 Task: Find the closest lighthouses to Portland, Maine, and Boothbay Harbor, Maine.
Action: Mouse moved to (190, 101)
Screenshot: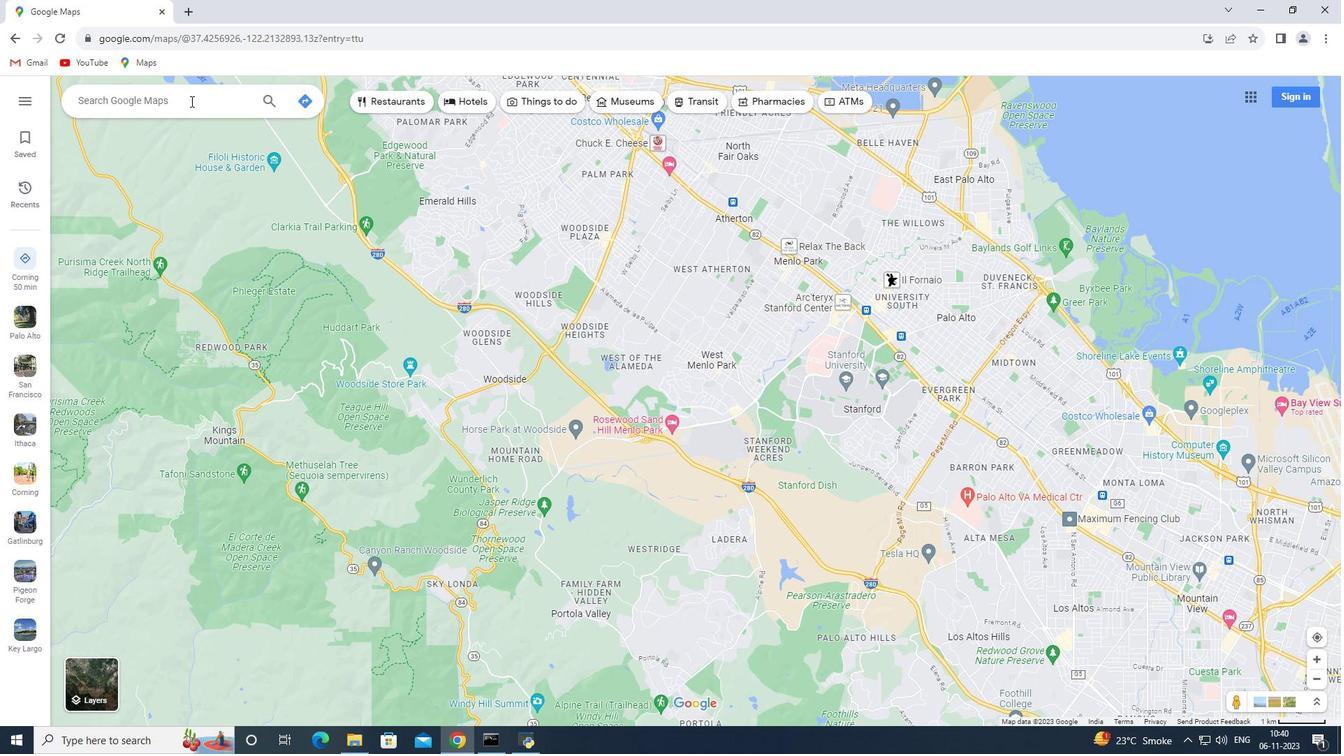 
Action: Mouse pressed left at (190, 101)
Screenshot: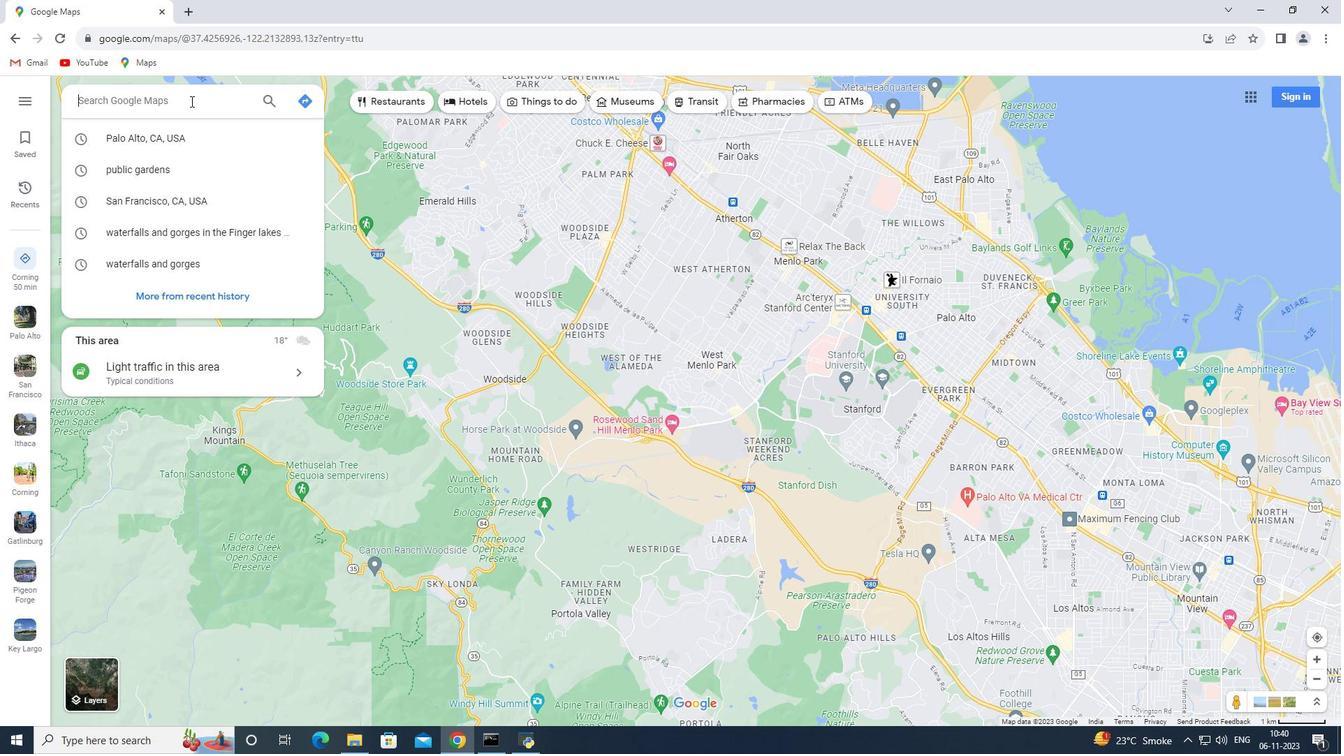 
Action: Key pressed <Key.shift_r>Portland,<Key.space><Key.shift><Key.shift><Key.shift><Key.shift><Key.shift><Key.shift><Key.shift><Key.shift><Key.shift><Key.shift><Key.shift><Key.shift><Key.shift><Key.shift><Key.shift><Key.shift><Key.shift><Key.shift><Key.shift><Key.shift><Key.shift><Key.shift><Key.shift><Key.shift><Key.shift><Key.shift><Key.shift><Key.shift><Key.shift><Key.shift><Key.shift><Key.shift><Key.shift><Key.shift><Key.shift><Key.shift><Key.shift>Maine<Key.enter>
Screenshot: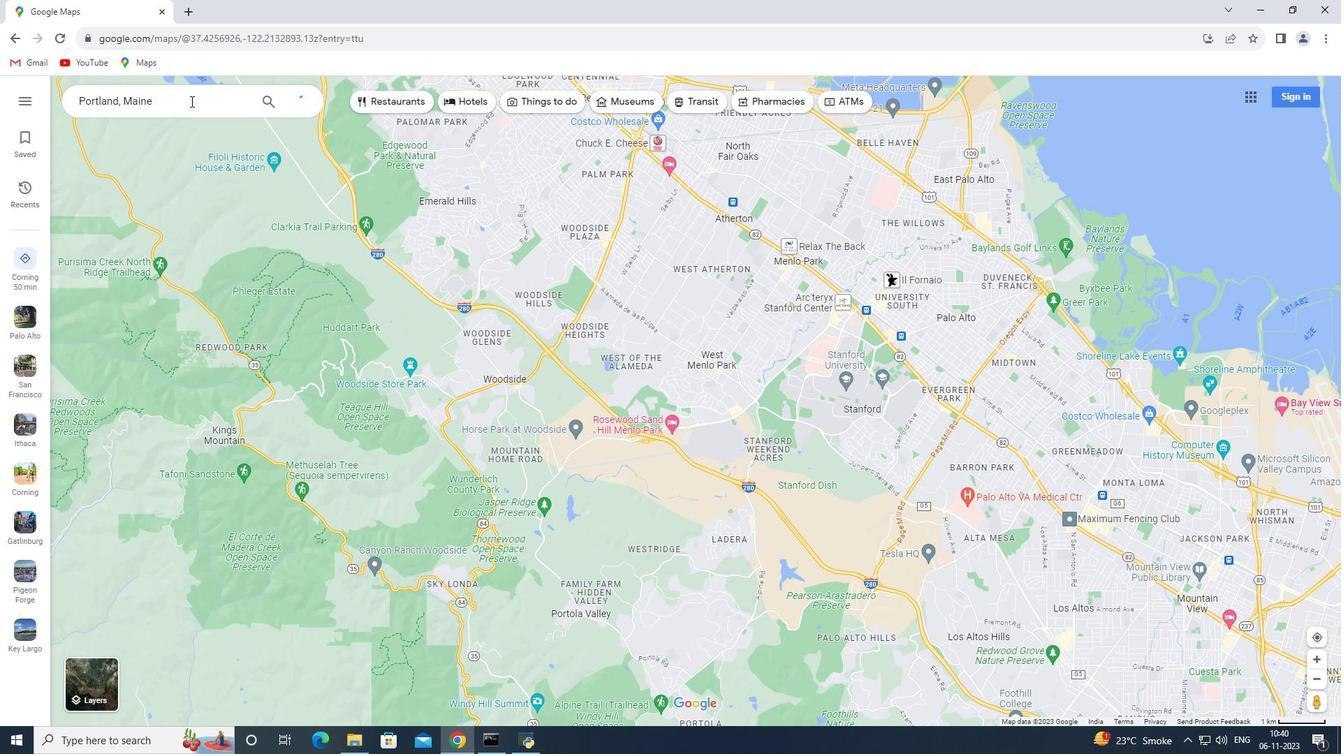
Action: Mouse moved to (197, 343)
Screenshot: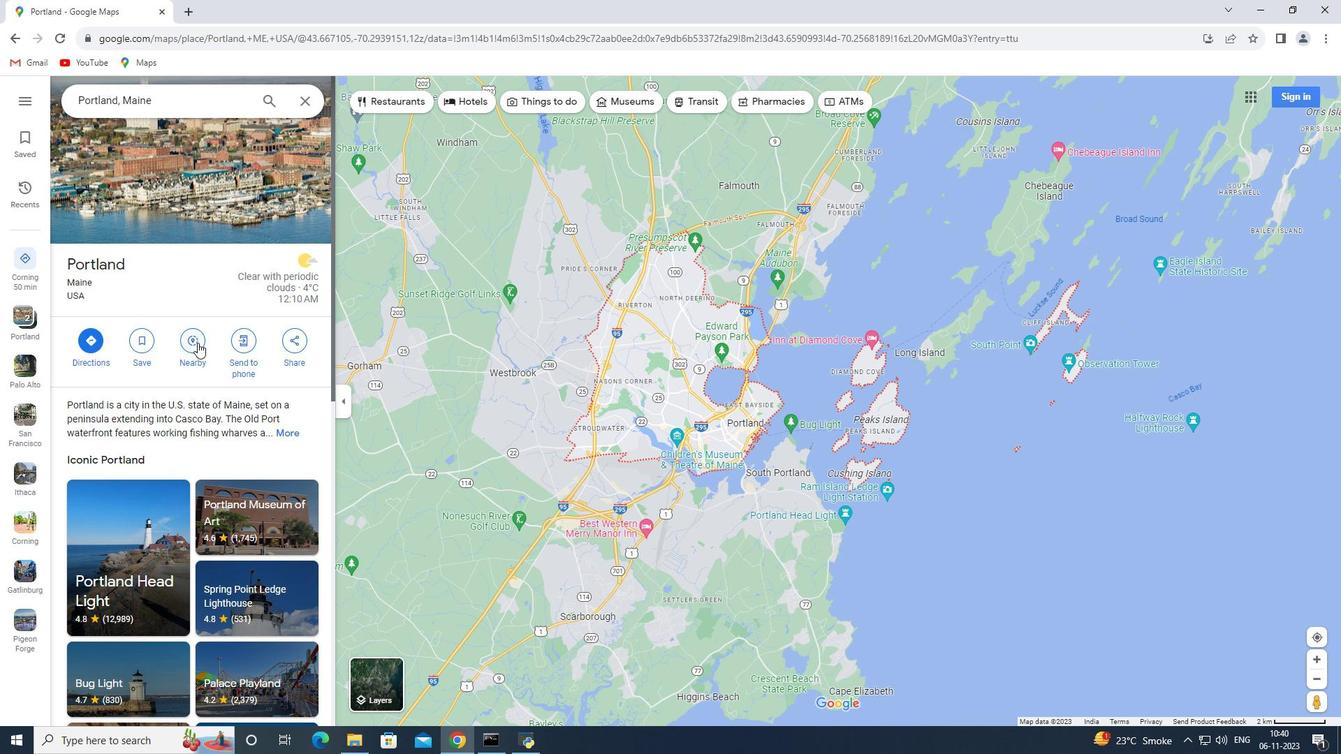 
Action: Mouse pressed left at (197, 343)
Screenshot: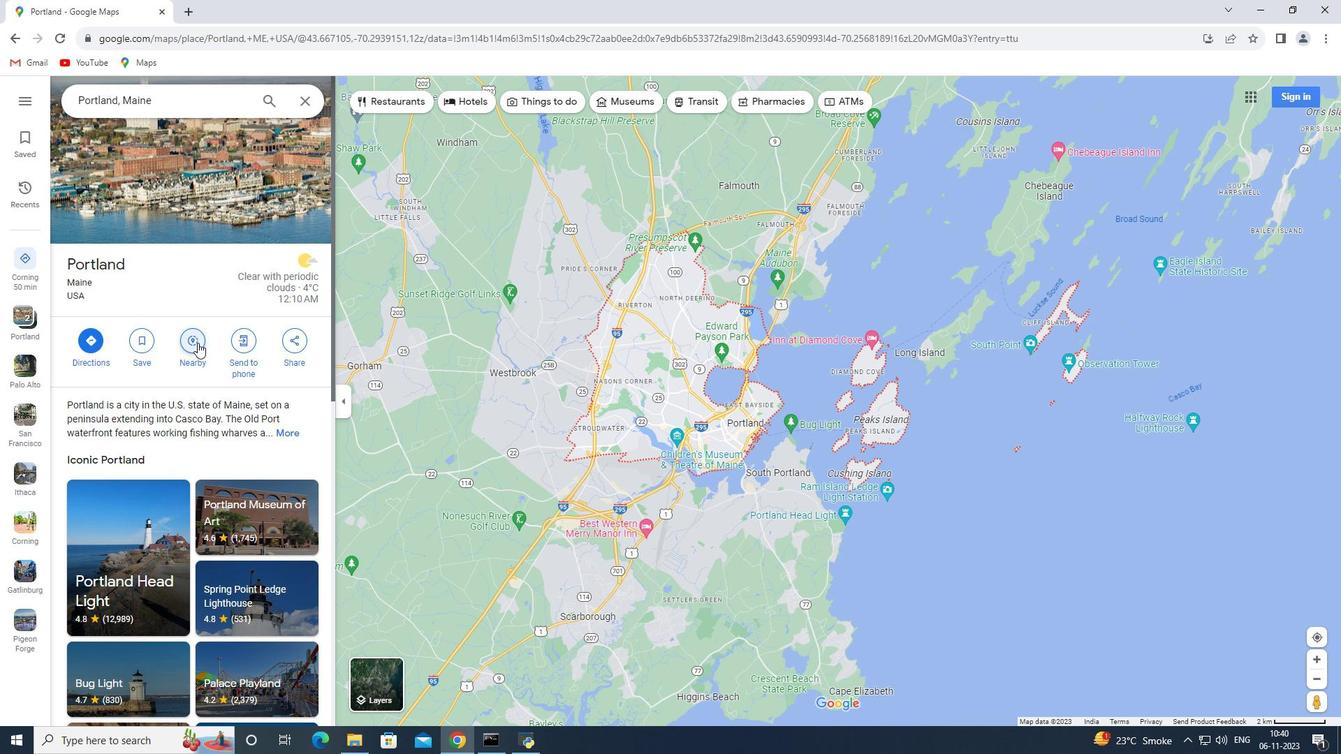 
Action: Mouse moved to (197, 343)
Screenshot: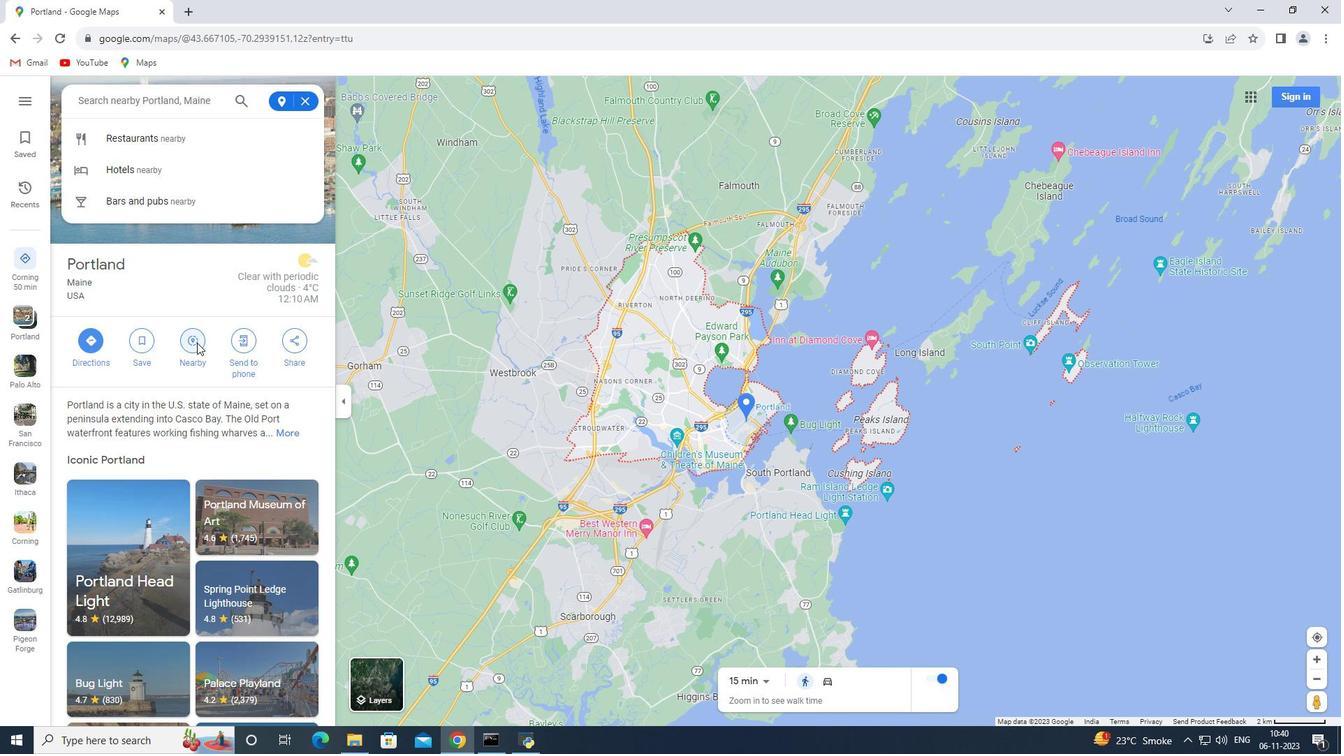 
Action: Key pressed lighthouses<Key.enter>
Screenshot: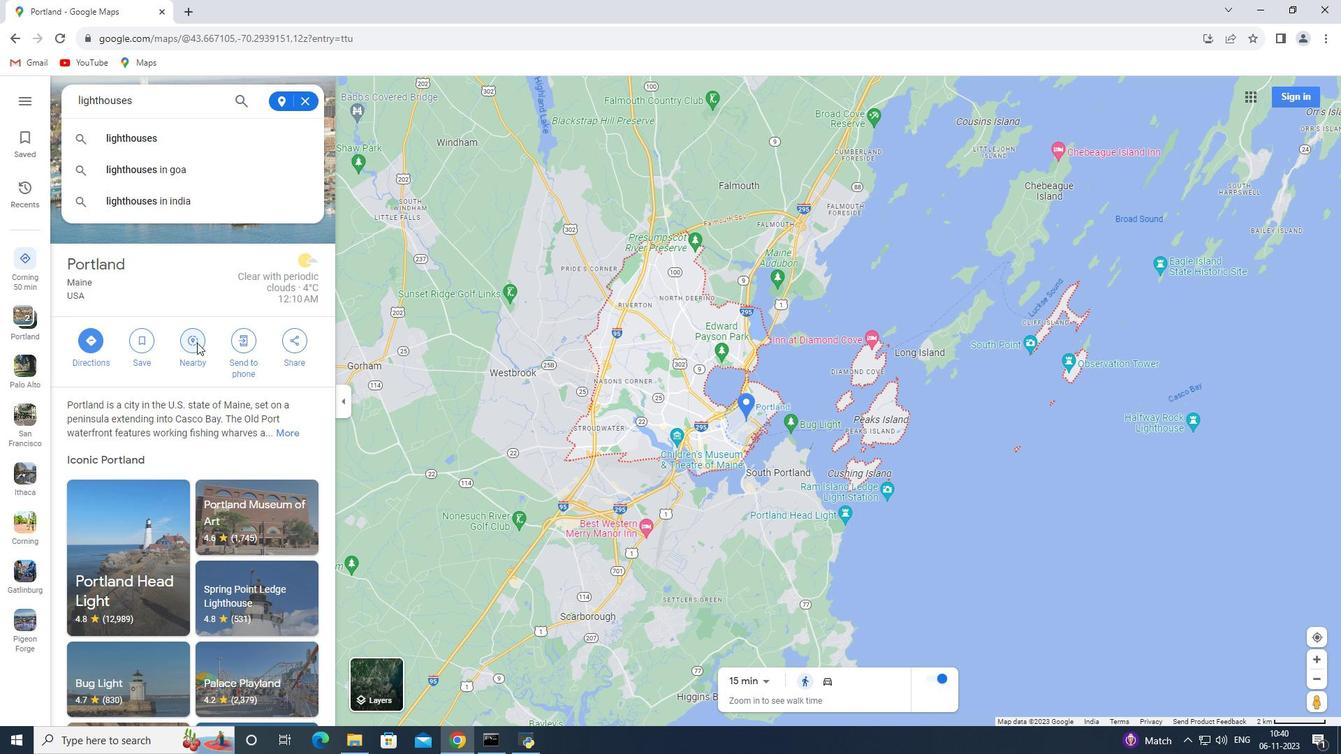 
Action: Mouse moved to (307, 105)
Screenshot: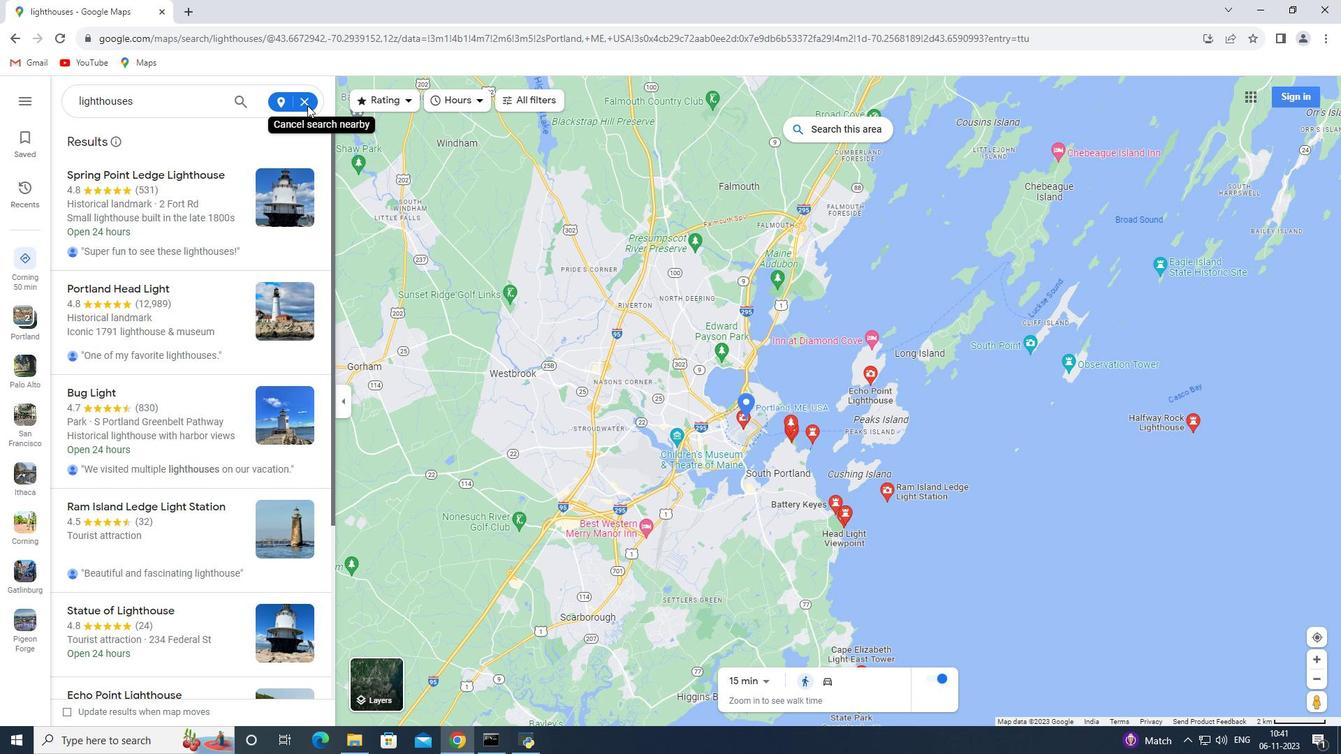 
Action: Mouse pressed left at (307, 105)
Screenshot: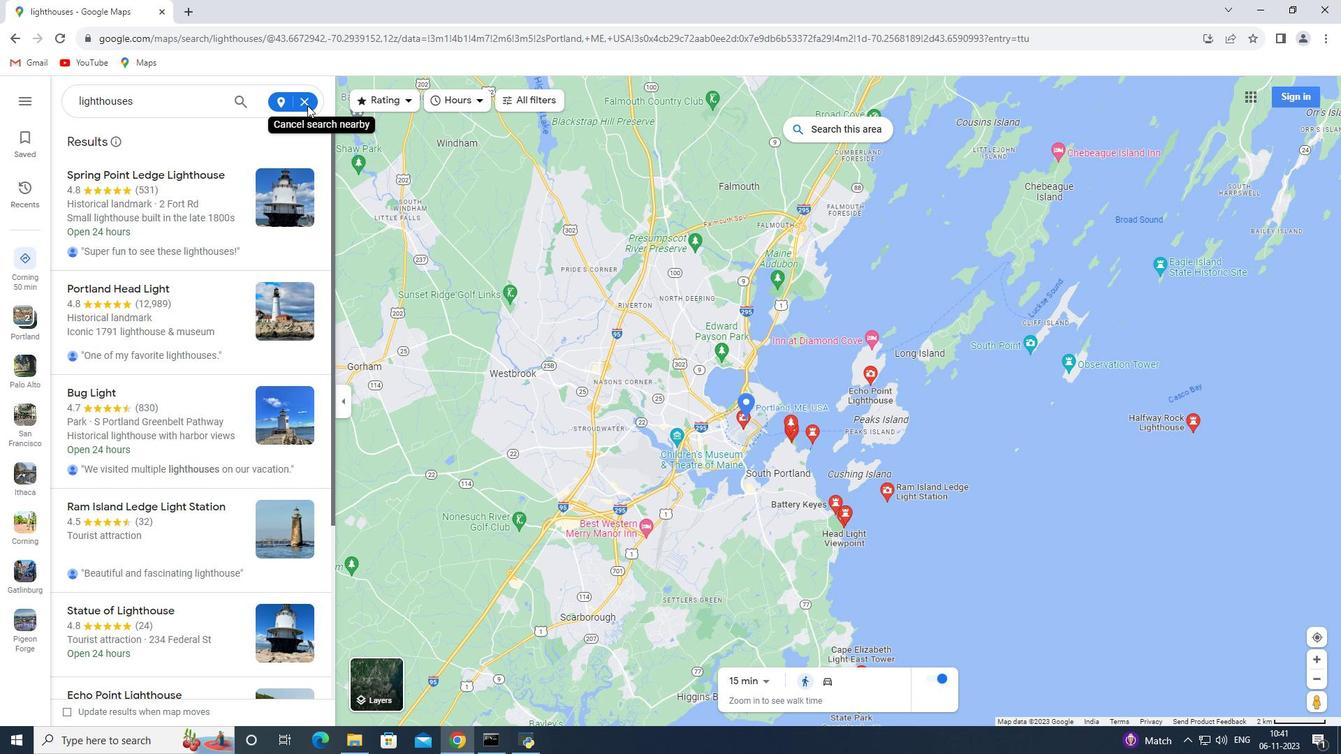 
Action: Mouse moved to (311, 101)
Screenshot: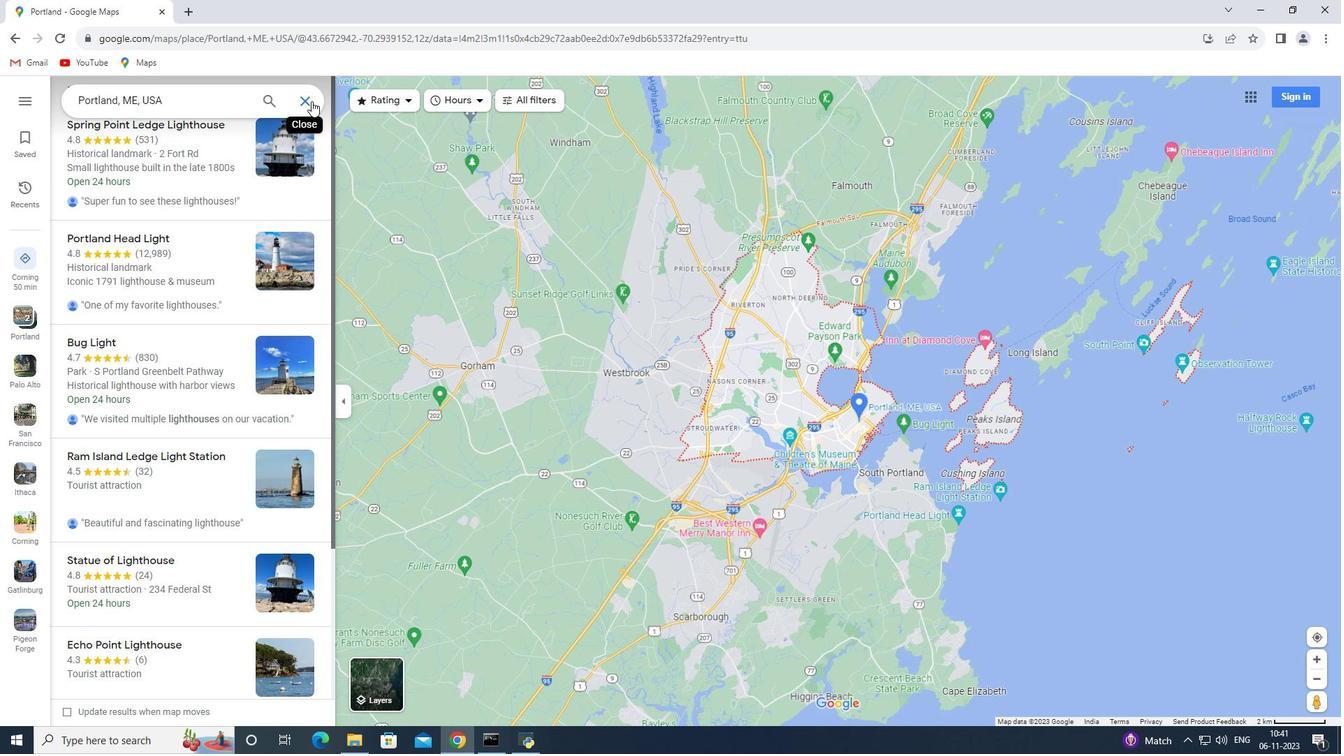 
Action: Mouse pressed left at (311, 101)
Screenshot: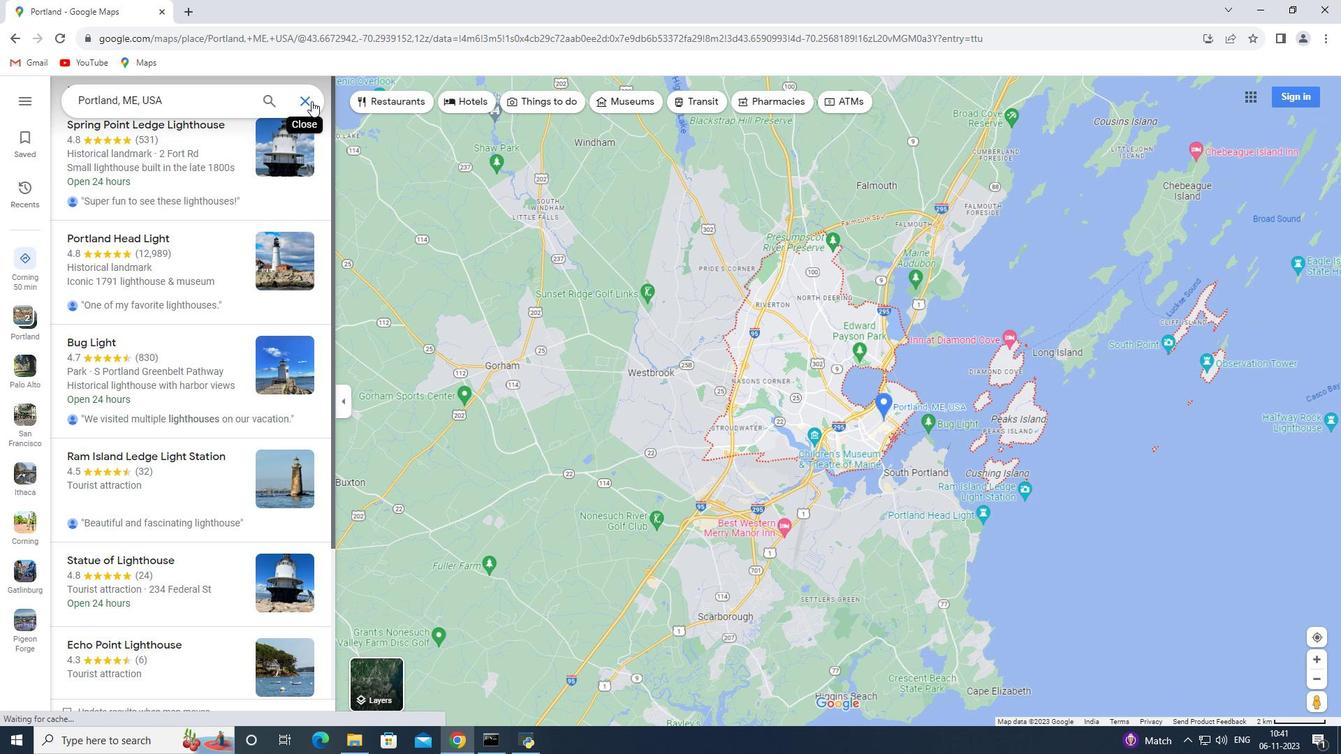 
Action: Mouse moved to (150, 104)
Screenshot: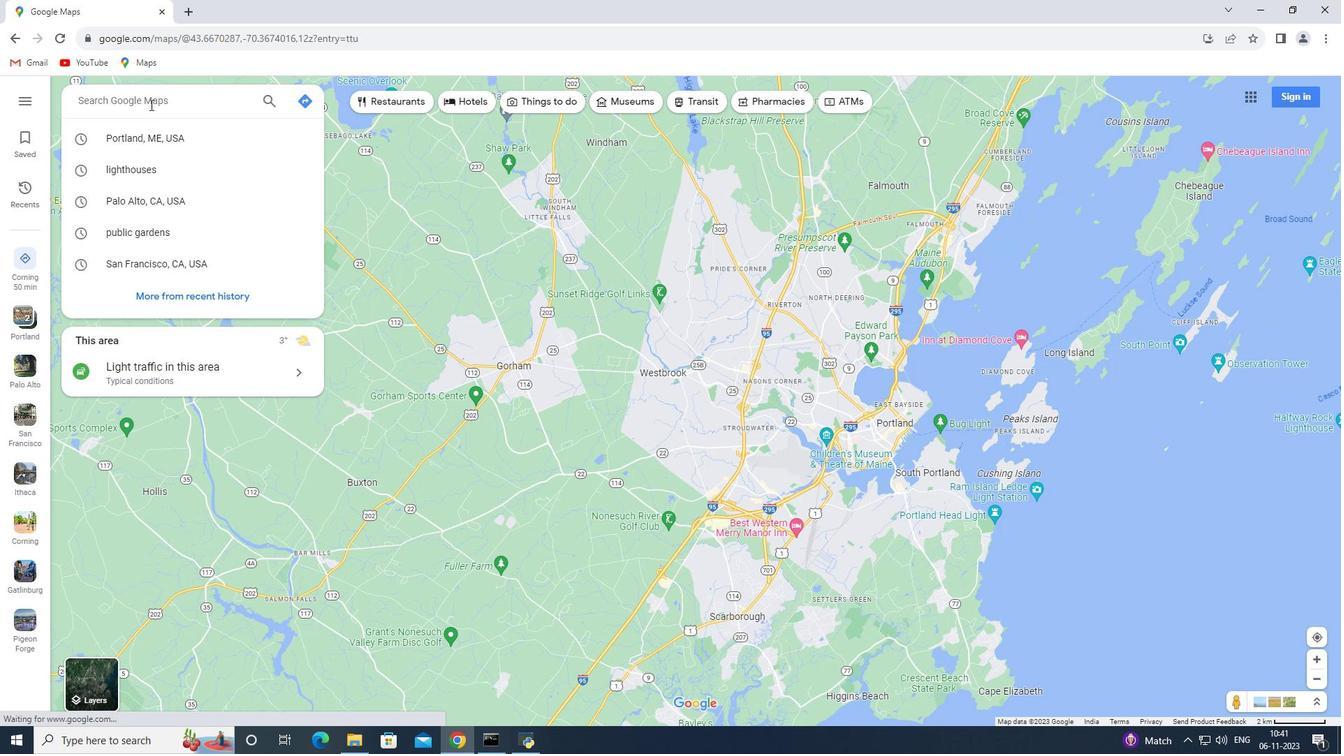 
Action: Key pressed <Key.shift>Boothbay<Key.space><Key.shift>Harbor,<Key.space><Key.shift>Maine<Key.enter>
Screenshot: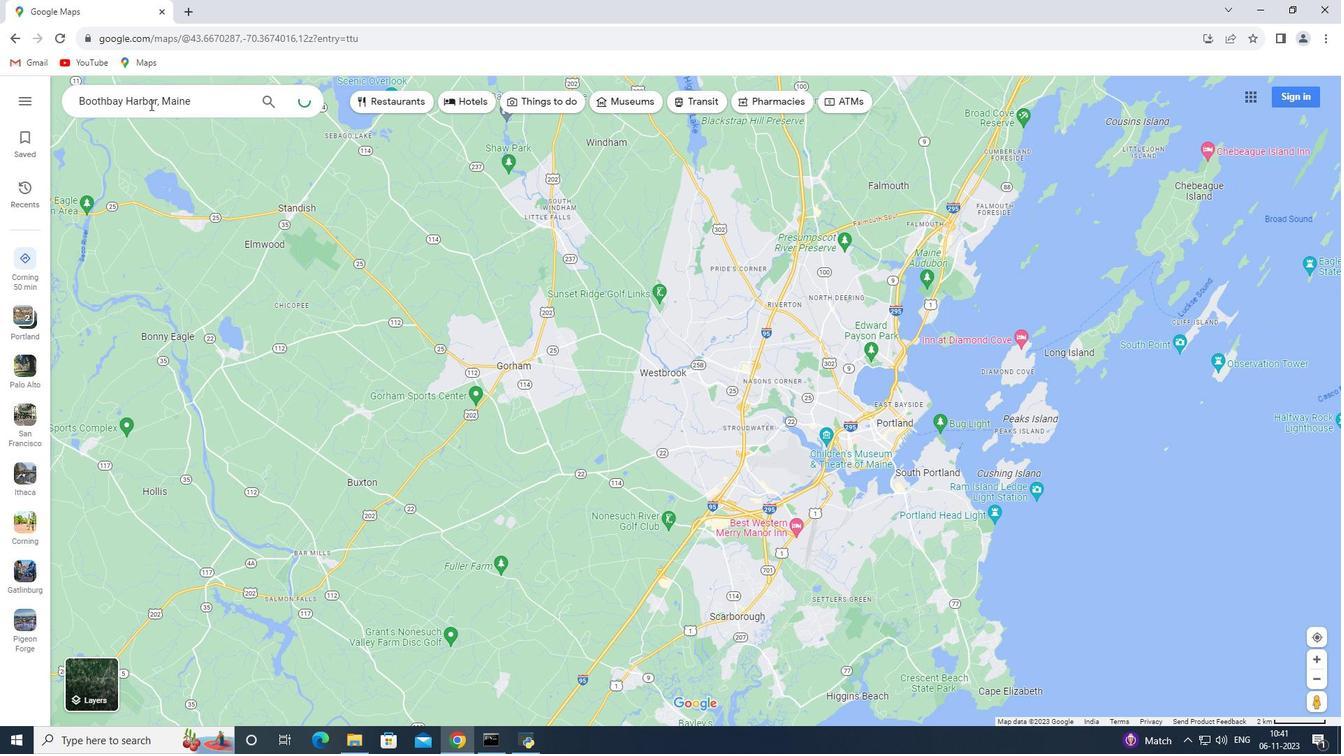 
Action: Mouse moved to (186, 349)
Screenshot: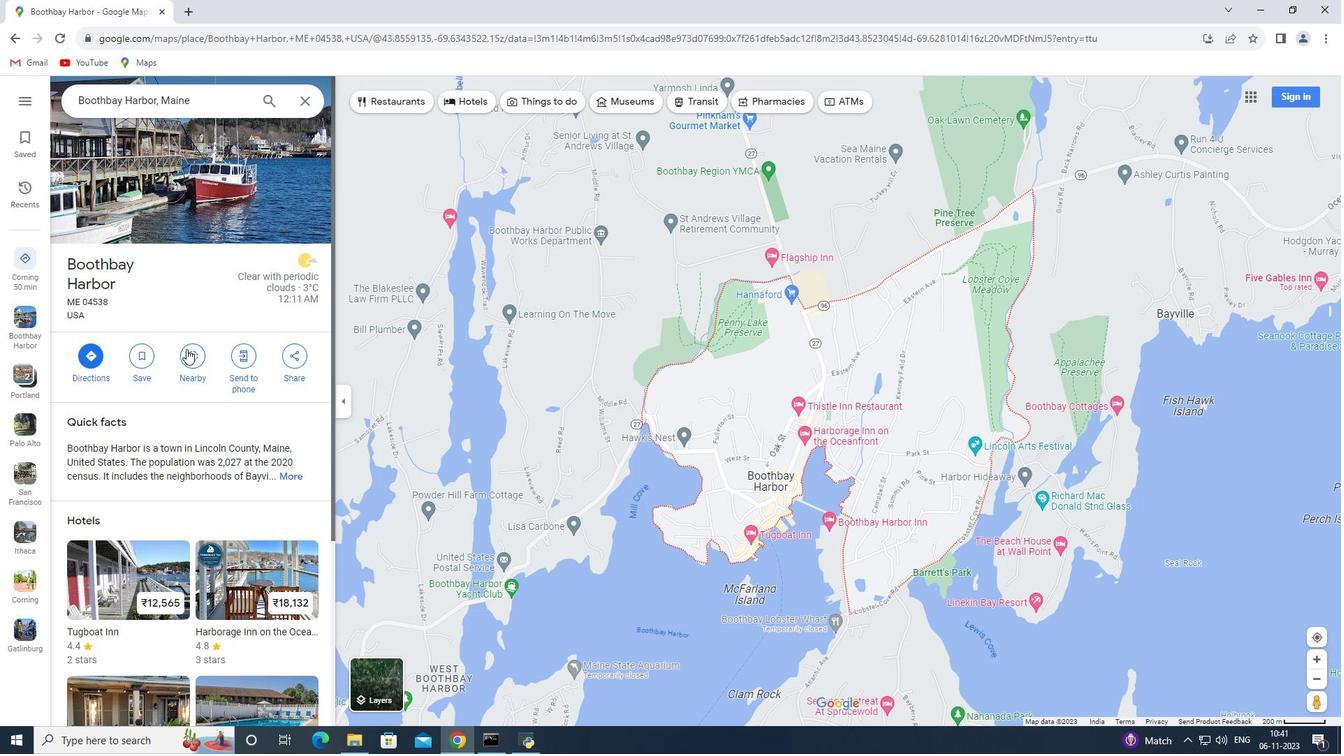 
Action: Mouse pressed left at (186, 349)
Screenshot: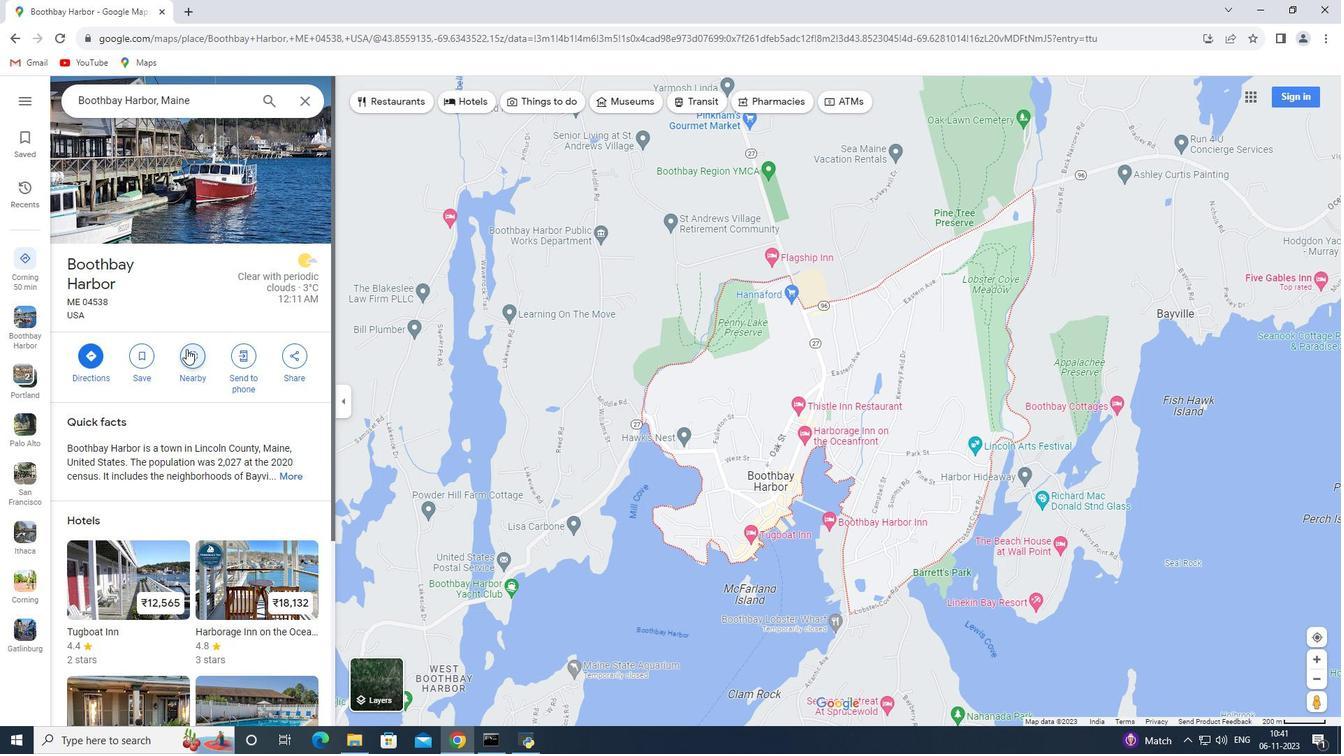 
Action: Key pressed lighthouses<Key.enter>
Screenshot: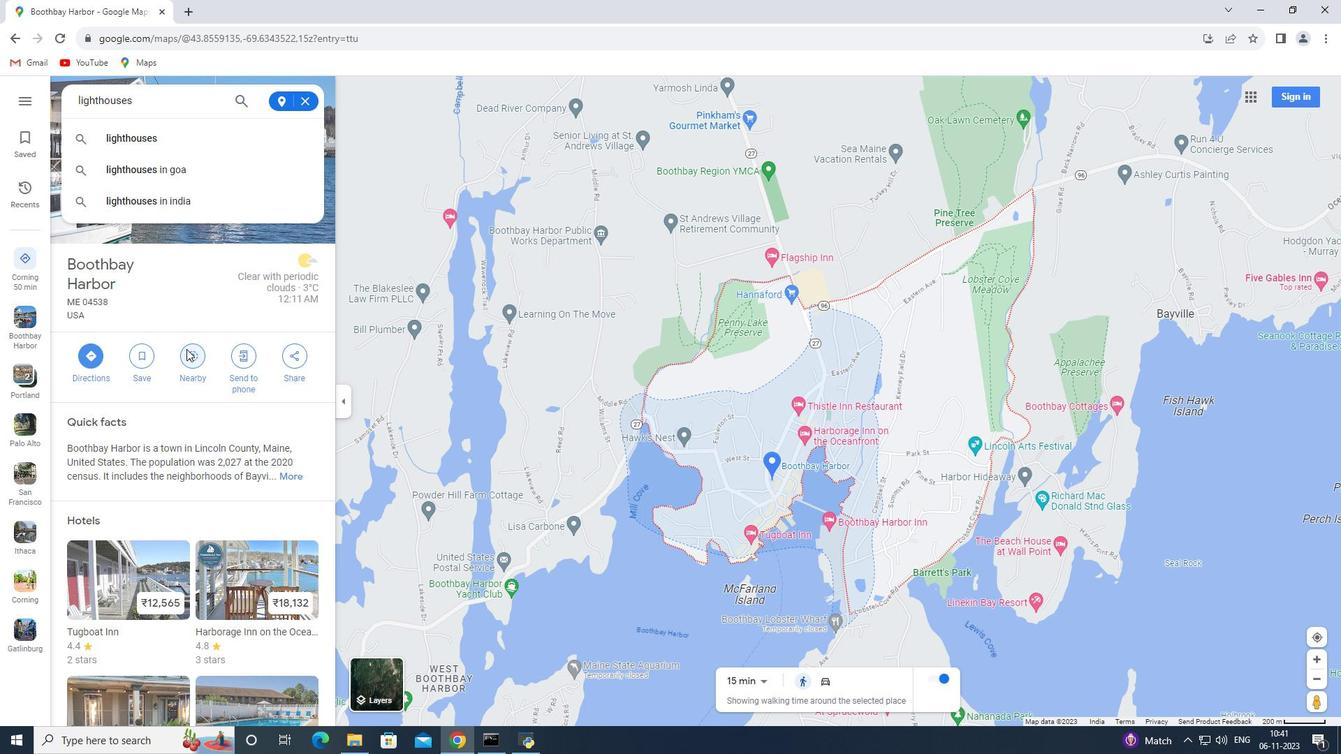 
